 Task: In the Contact  Avery_Robinson@revlon.com, Add note: 'Add a note to follow up on a recent proposal sent to a prospect.'. Mark checkbox to create task to follow up ': In 2 weeks'. Create task, with  description: Schedule Webinar, Add due date: Tomorrow; Add reminder: 30 Minutes before. Set Priority Medium and add note: follow up with the client regarding their recent inquiry and address any questions they may have.. Logged in from softage.1@softage.net
Action: Mouse moved to (76, 52)
Screenshot: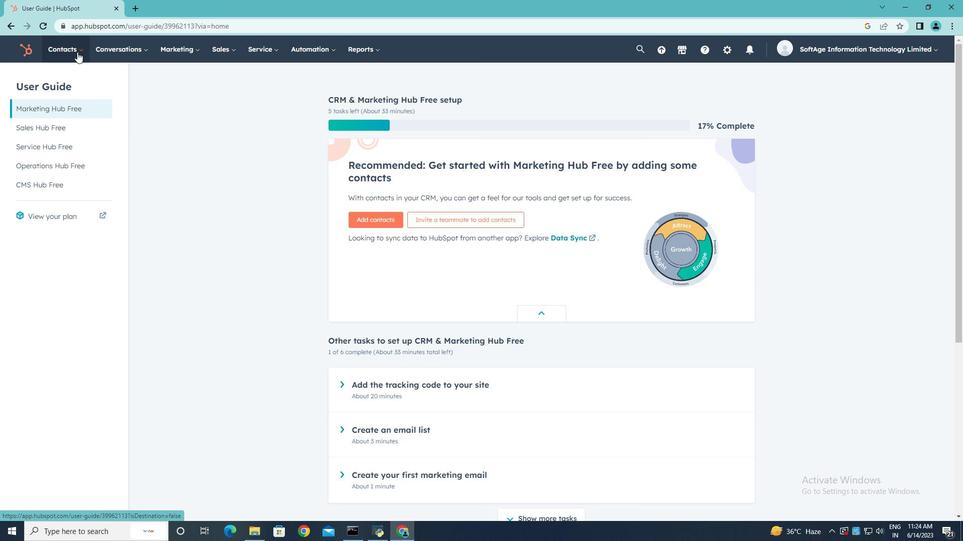 
Action: Mouse pressed left at (76, 52)
Screenshot: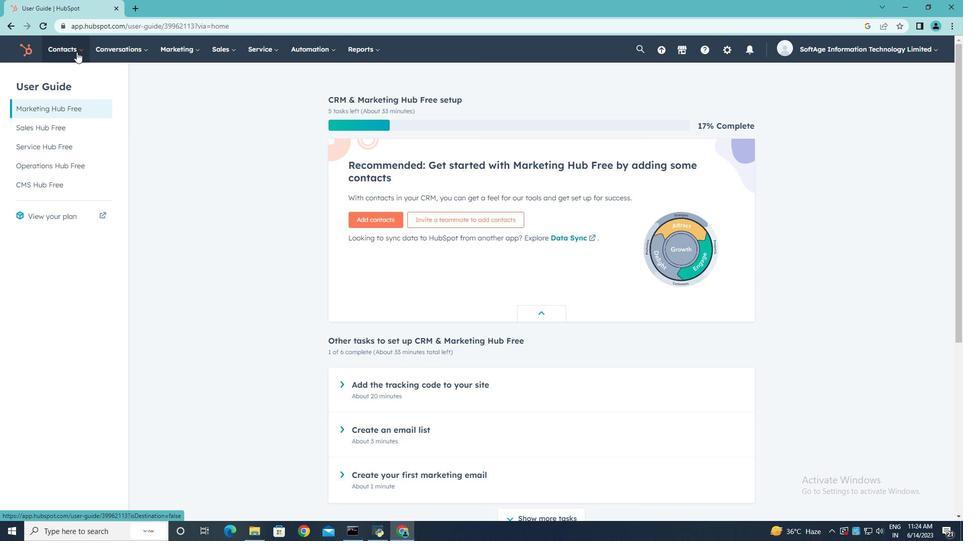 
Action: Mouse moved to (71, 76)
Screenshot: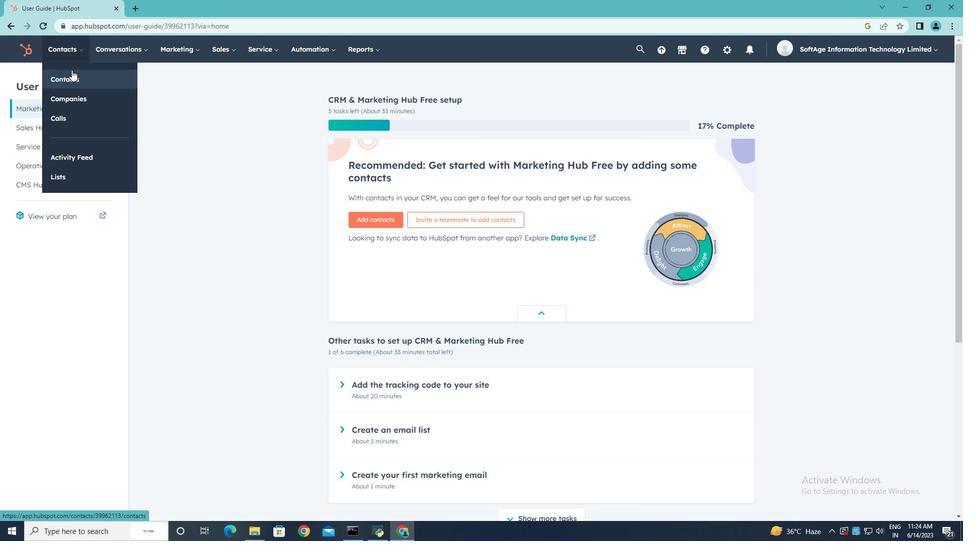 
Action: Mouse pressed left at (71, 76)
Screenshot: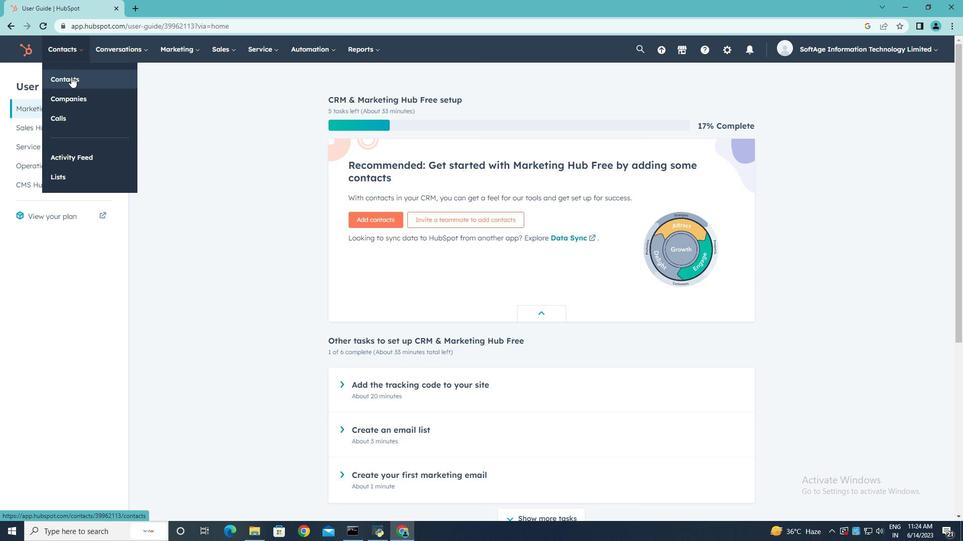 
Action: Mouse moved to (70, 164)
Screenshot: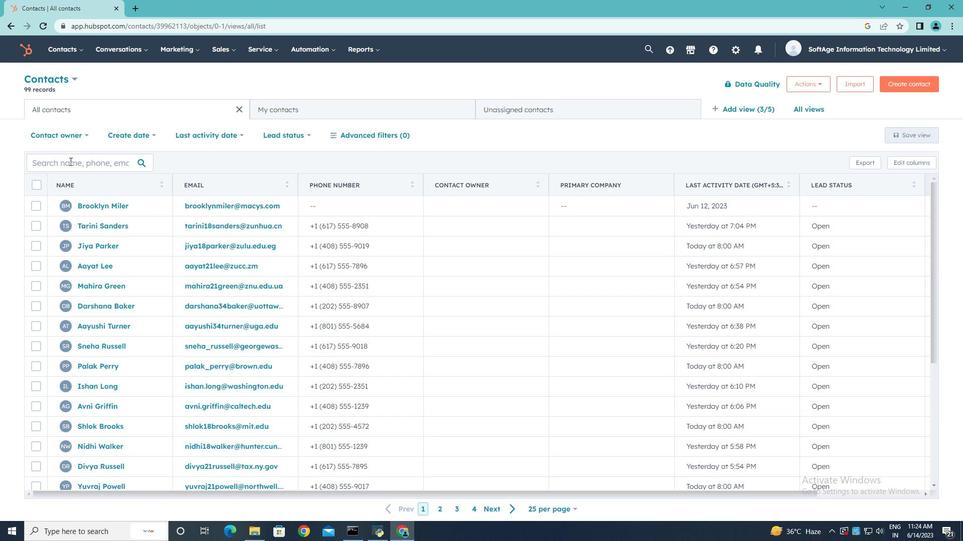 
Action: Mouse pressed left at (70, 164)
Screenshot: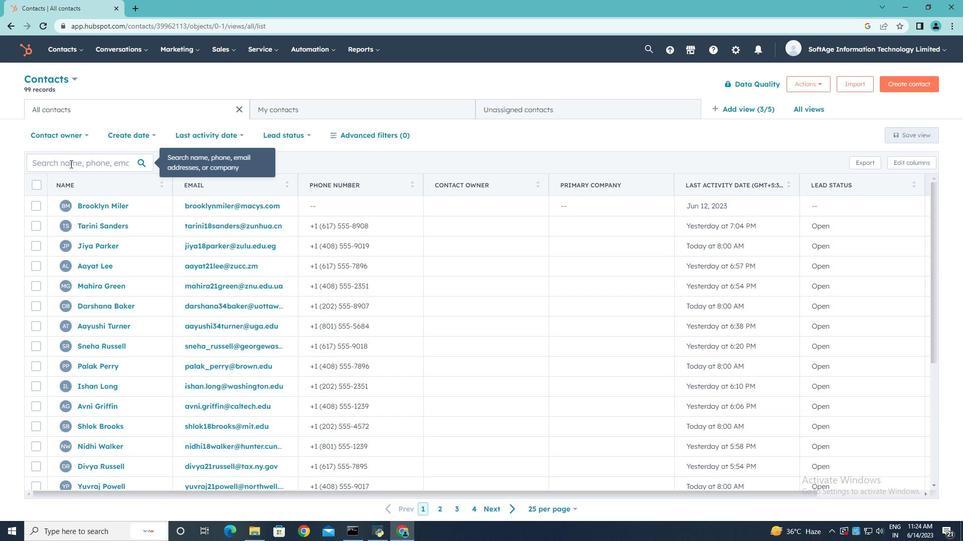 
Action: Key pressed <Key.shift>Avery<Key.shift_r>_<Key.shift>Robinson<Key.shift>@revlon.com
Screenshot: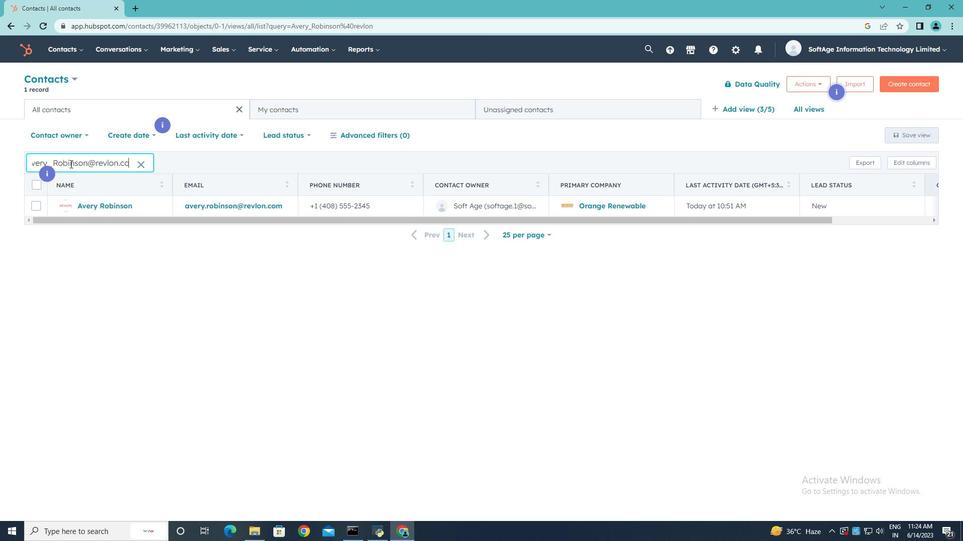 
Action: Mouse moved to (94, 206)
Screenshot: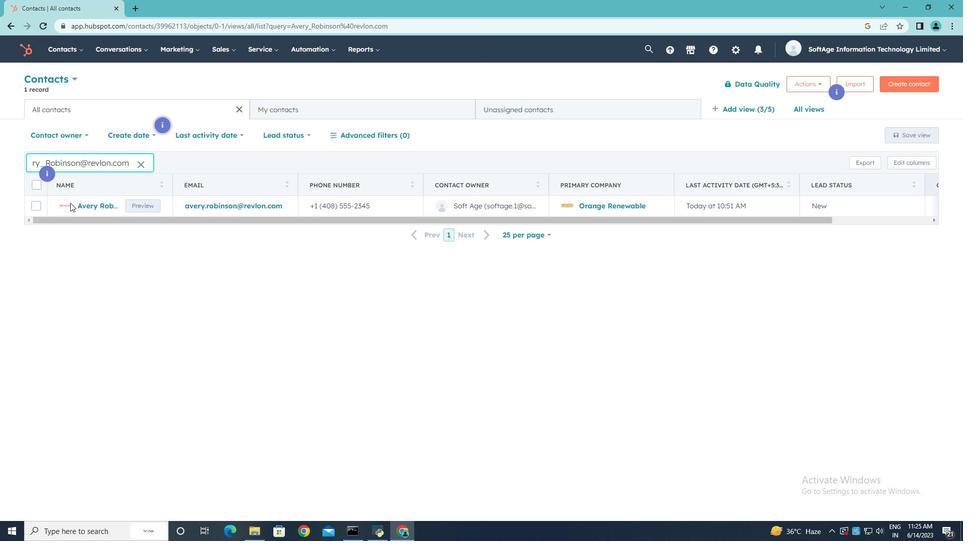 
Action: Mouse pressed left at (94, 206)
Screenshot: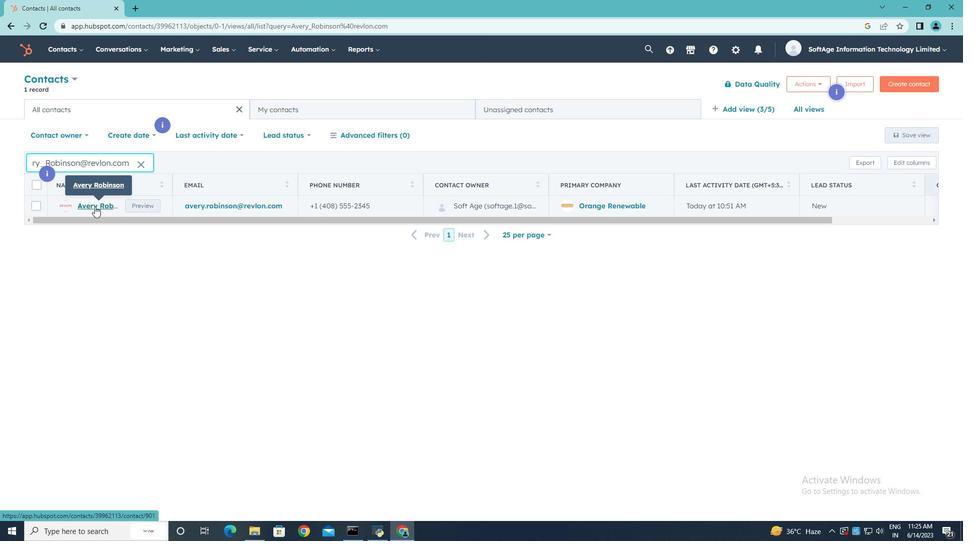 
Action: Mouse moved to (33, 169)
Screenshot: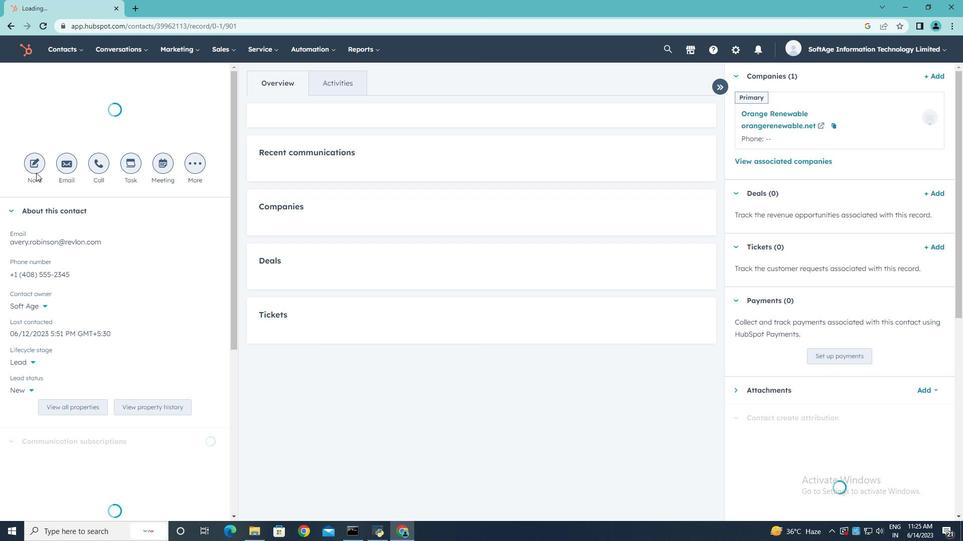 
Action: Mouse pressed left at (33, 169)
Screenshot: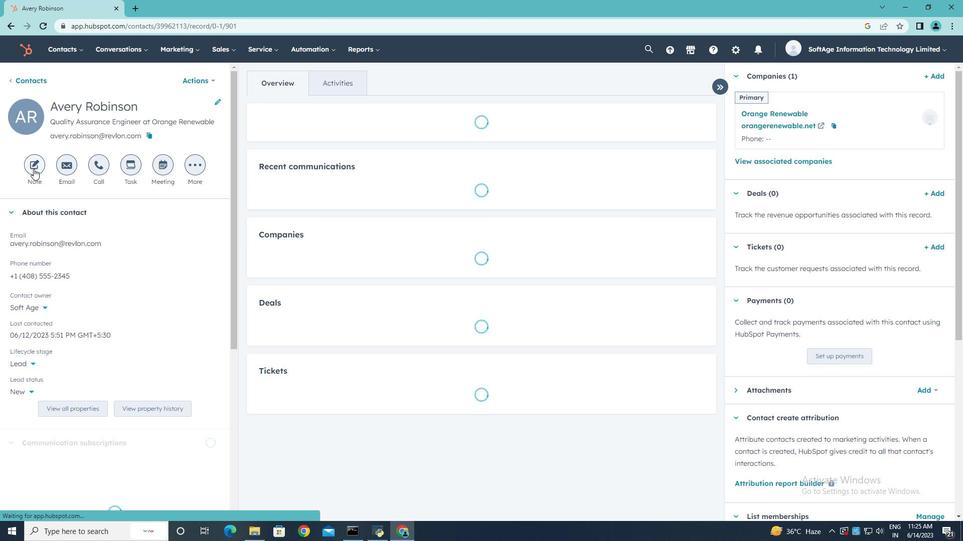
Action: Key pressed <Key.shift><Key.shift>Add<Key.space>a<Key.space>note<Key.space>to<Key.space>follow<Key.space>up<Key.space>on<Key.space>a<Key.space>recent<Key.space>proposal<Key.space>sent<Key.space>to<Key.space>a<Key.space>prospet.<Key.backspace><Key.backspace>ct.
Screenshot: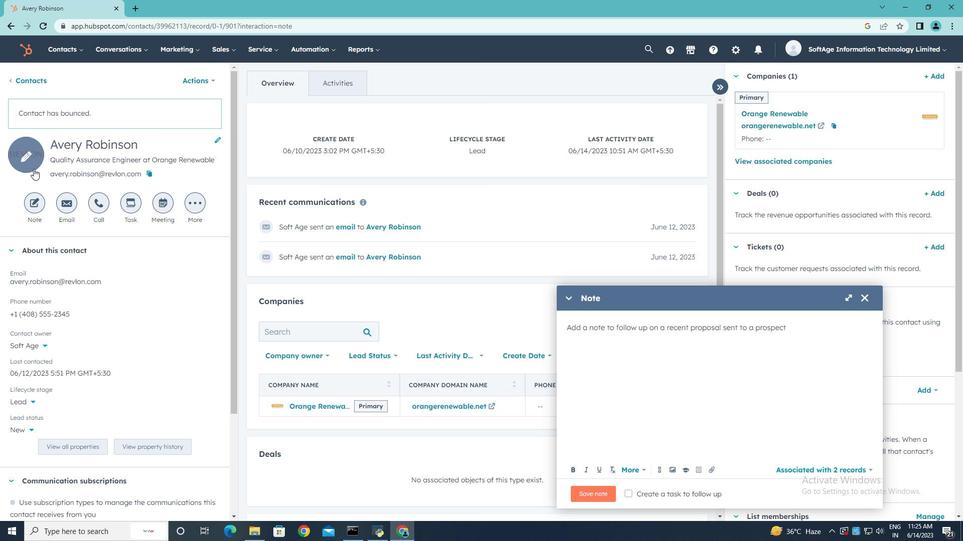
Action: Mouse moved to (632, 495)
Screenshot: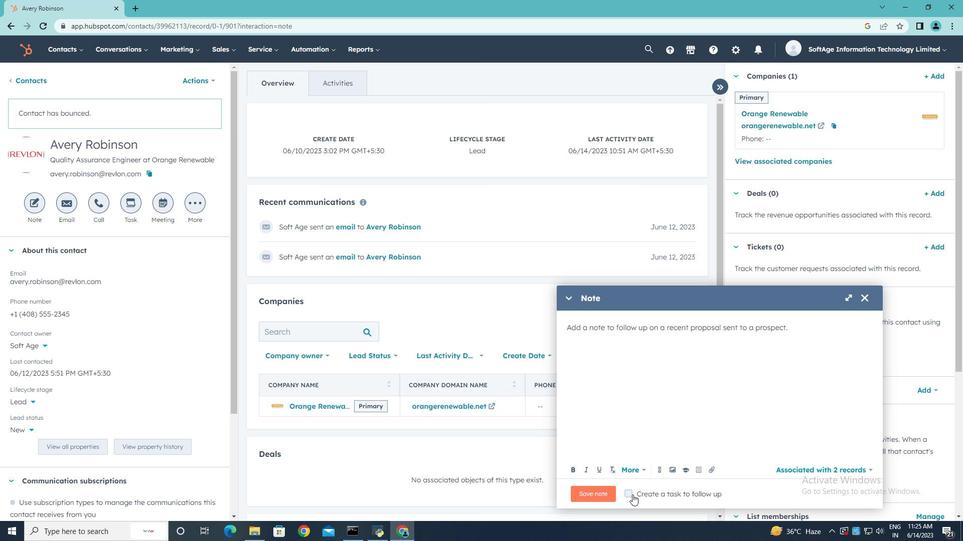 
Action: Mouse pressed left at (632, 495)
Screenshot: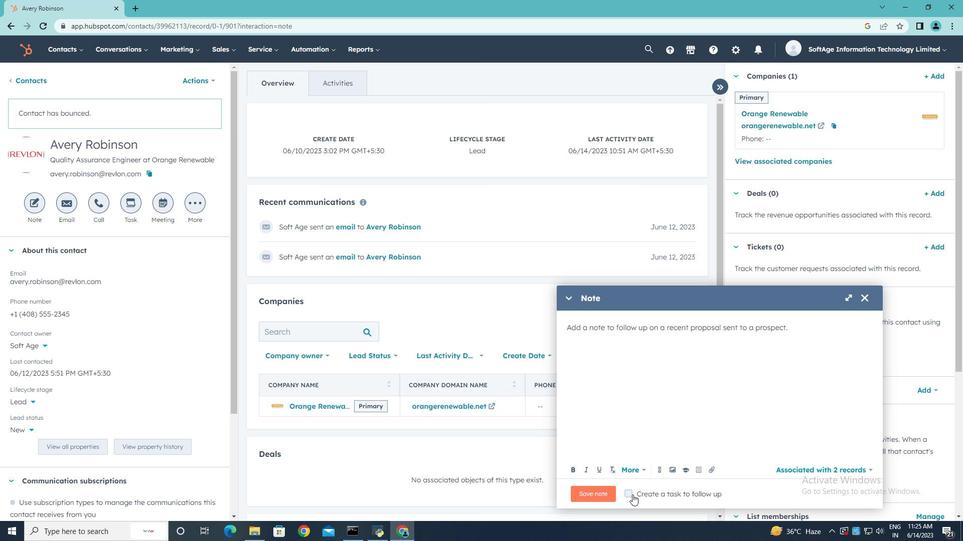 
Action: Mouse moved to (828, 494)
Screenshot: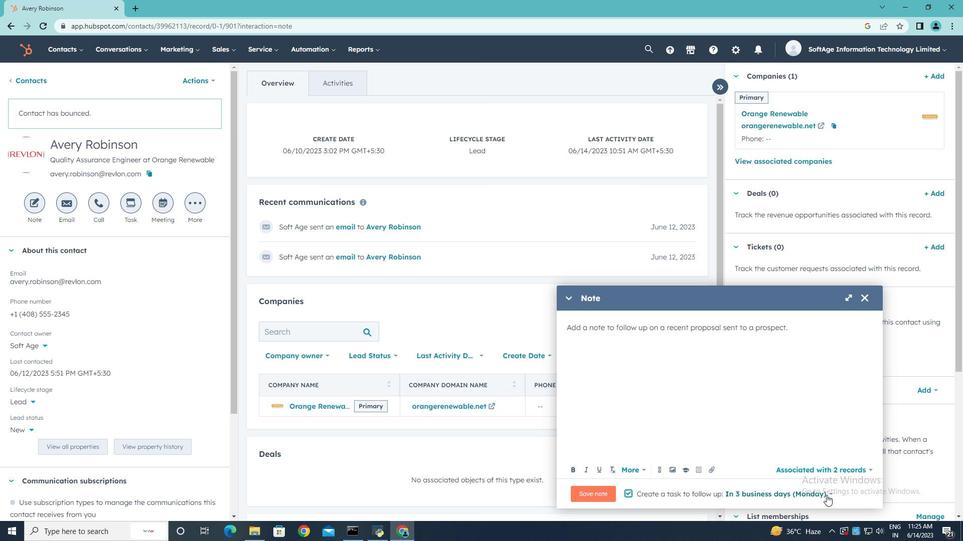 
Action: Mouse pressed left at (828, 494)
Screenshot: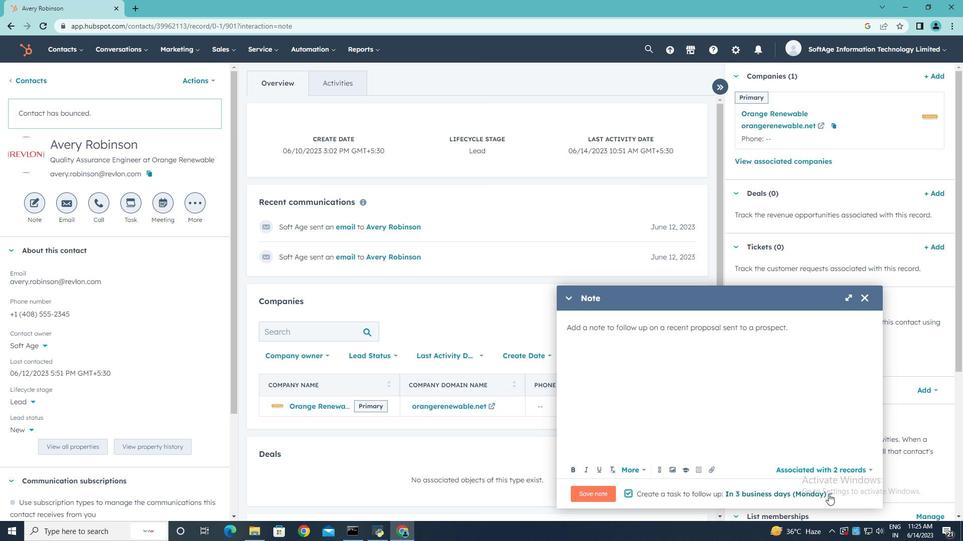 
Action: Mouse moved to (782, 436)
Screenshot: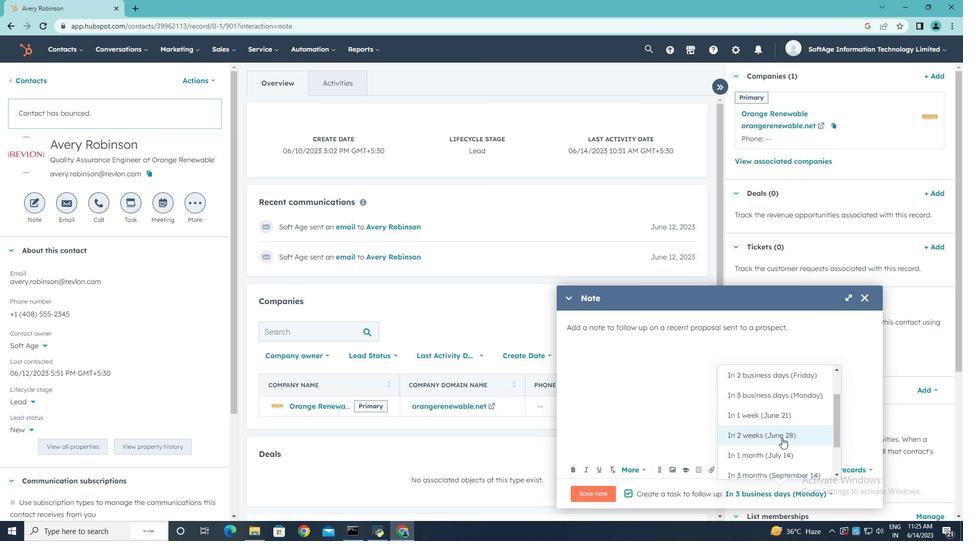 
Action: Mouse pressed left at (782, 436)
Screenshot: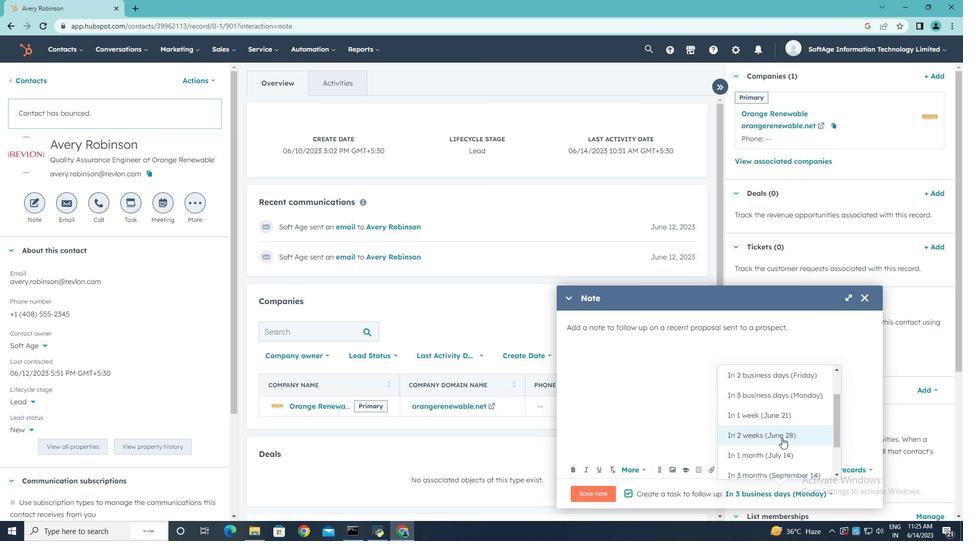
Action: Mouse moved to (602, 497)
Screenshot: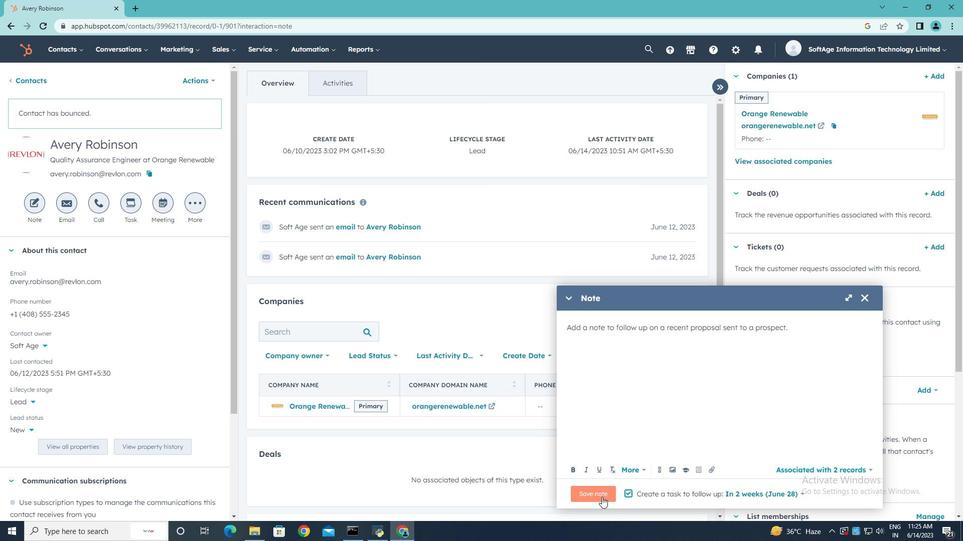 
Action: Mouse pressed left at (602, 497)
Screenshot: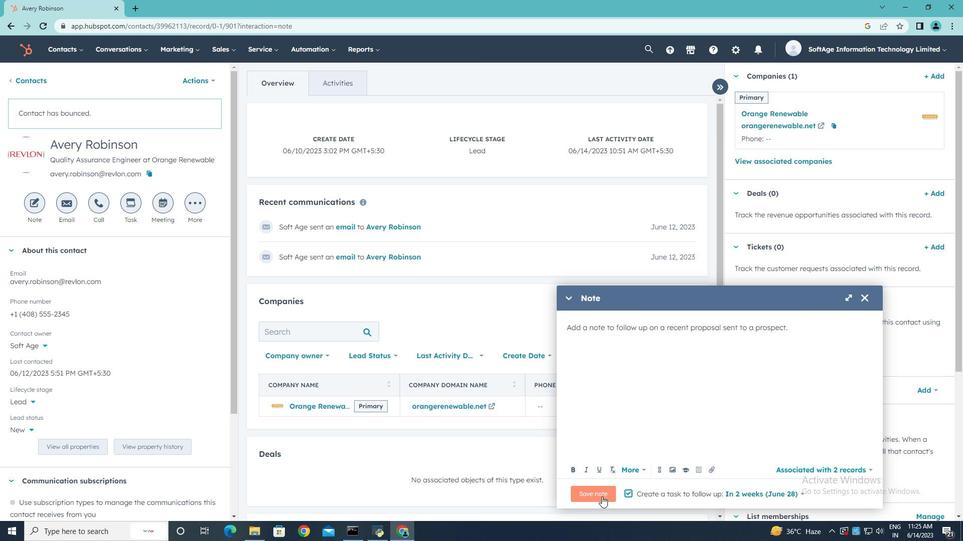 
Action: Mouse moved to (129, 206)
Screenshot: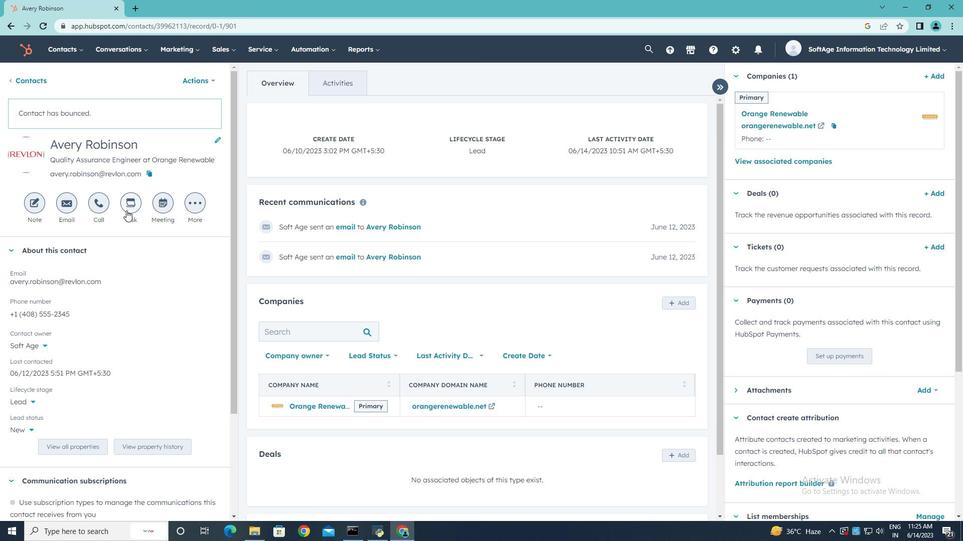 
Action: Mouse pressed left at (129, 206)
Screenshot: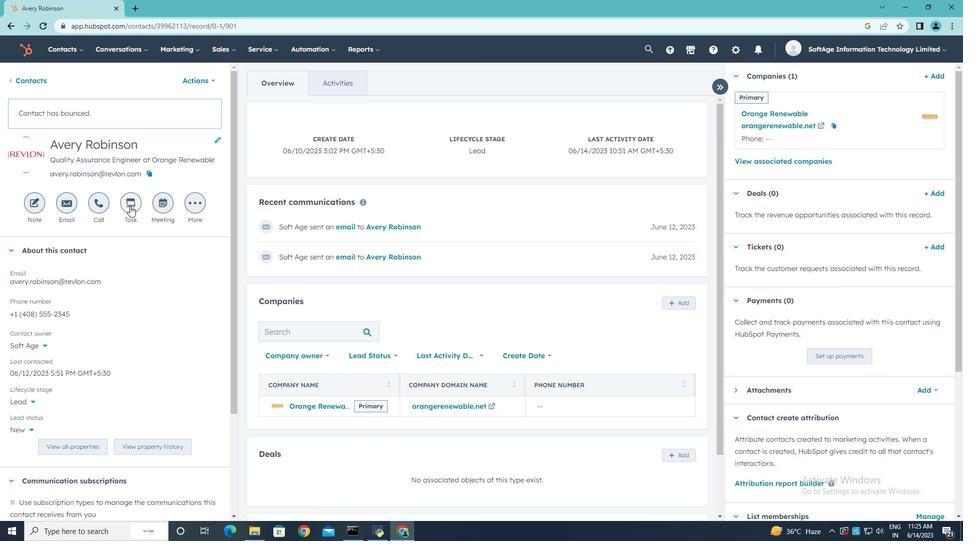 
Action: Mouse moved to (594, 280)
Screenshot: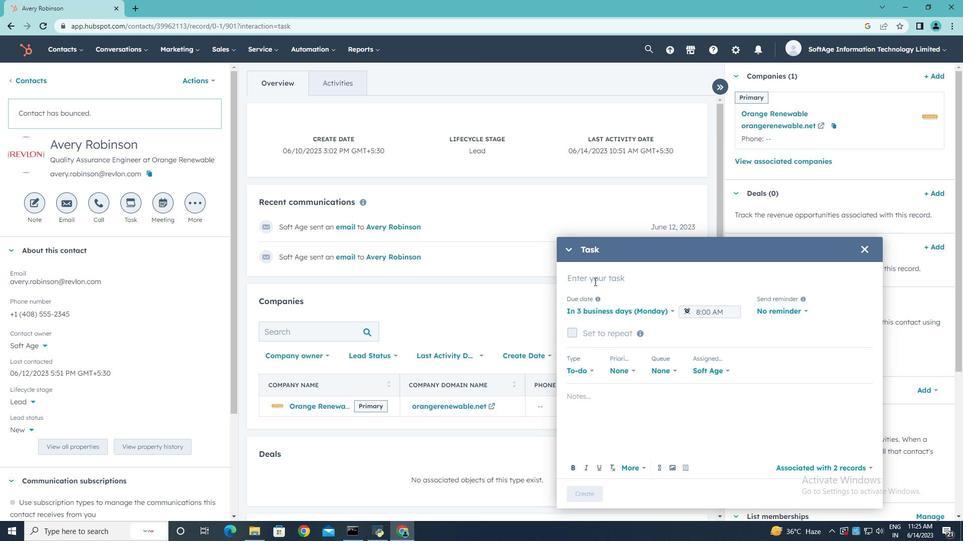 
Action: Mouse pressed left at (594, 280)
Screenshot: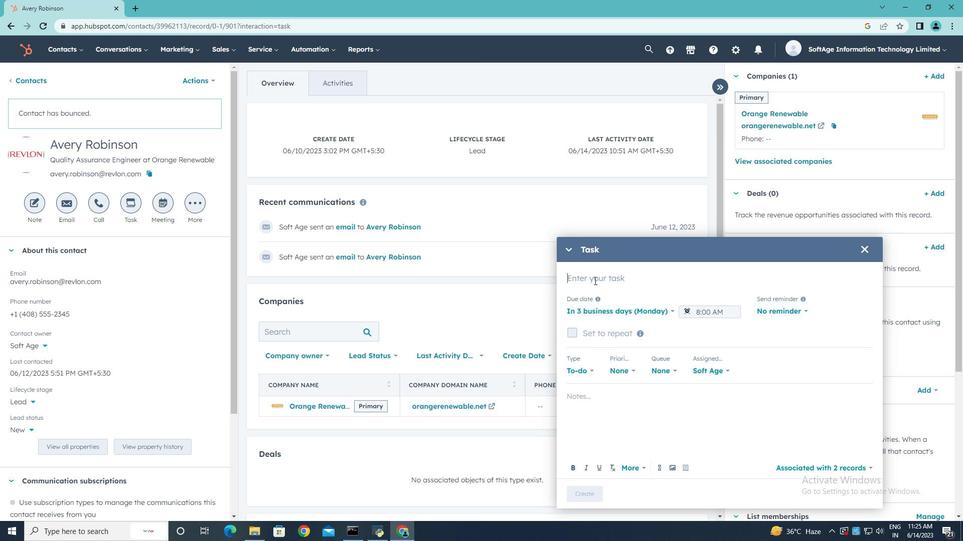 
Action: Key pressed <Key.shift>Schedh<Key.backspace>ule<Key.space><Key.shift>Webinar
Screenshot: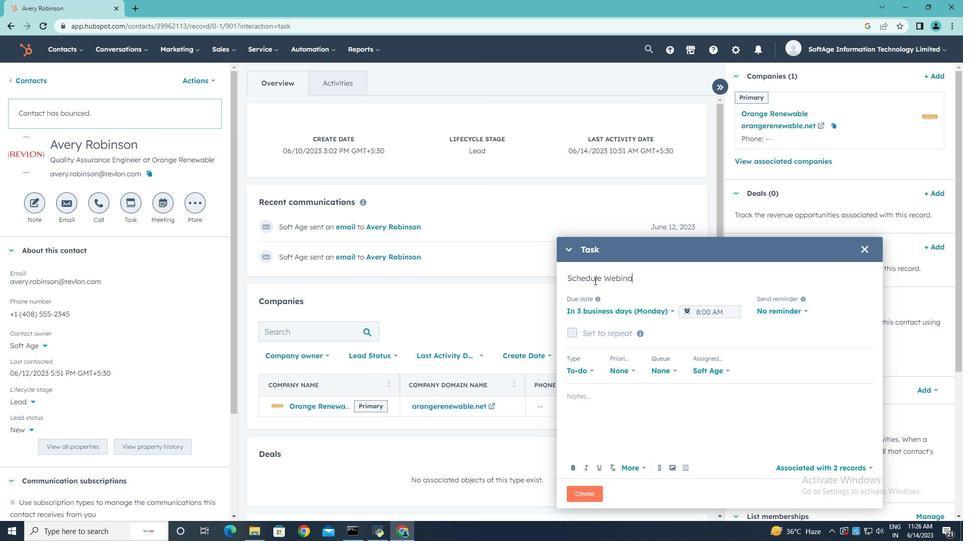 
Action: Mouse moved to (674, 311)
Screenshot: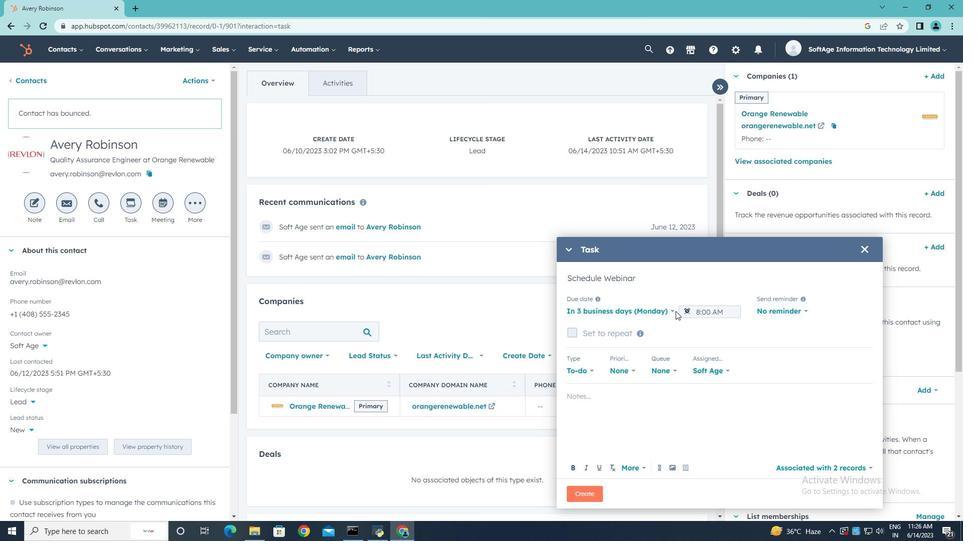 
Action: Mouse pressed left at (674, 311)
Screenshot: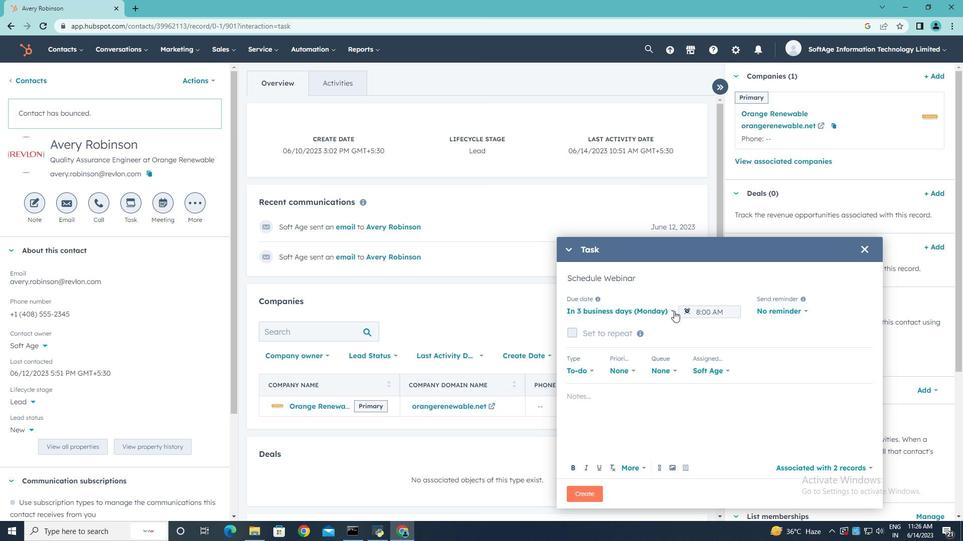 
Action: Mouse moved to (653, 380)
Screenshot: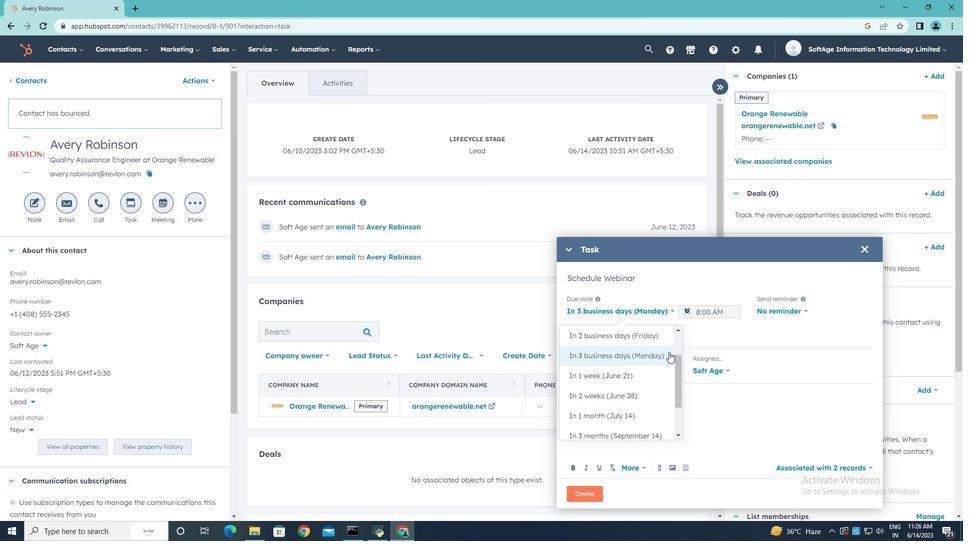 
Action: Mouse scrolled (653, 381) with delta (0, 0)
Screenshot: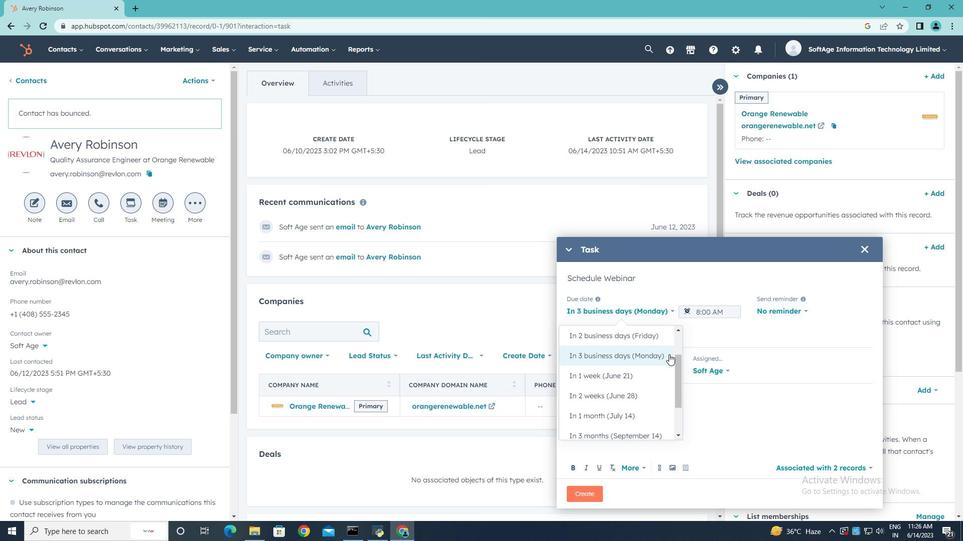 
Action: Mouse scrolled (653, 381) with delta (0, 0)
Screenshot: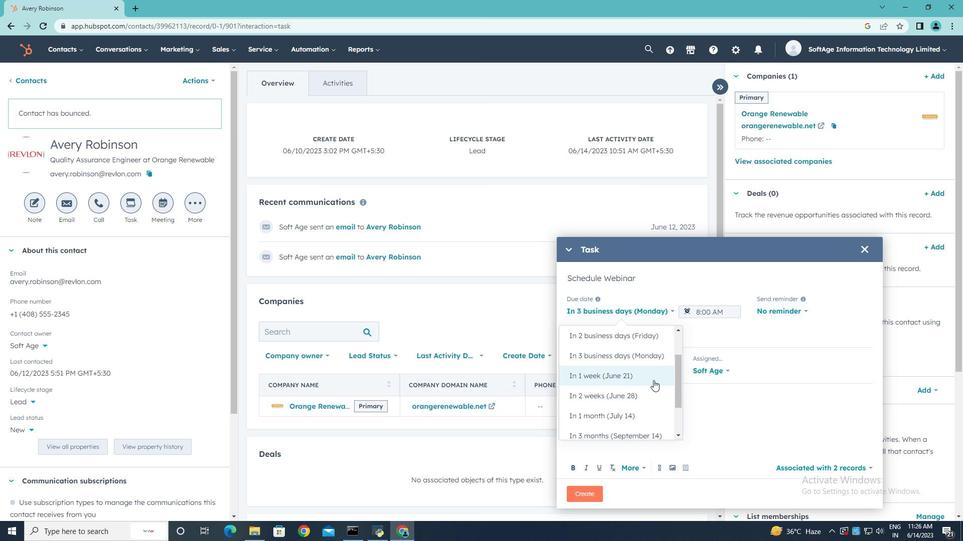 
Action: Mouse moved to (653, 380)
Screenshot: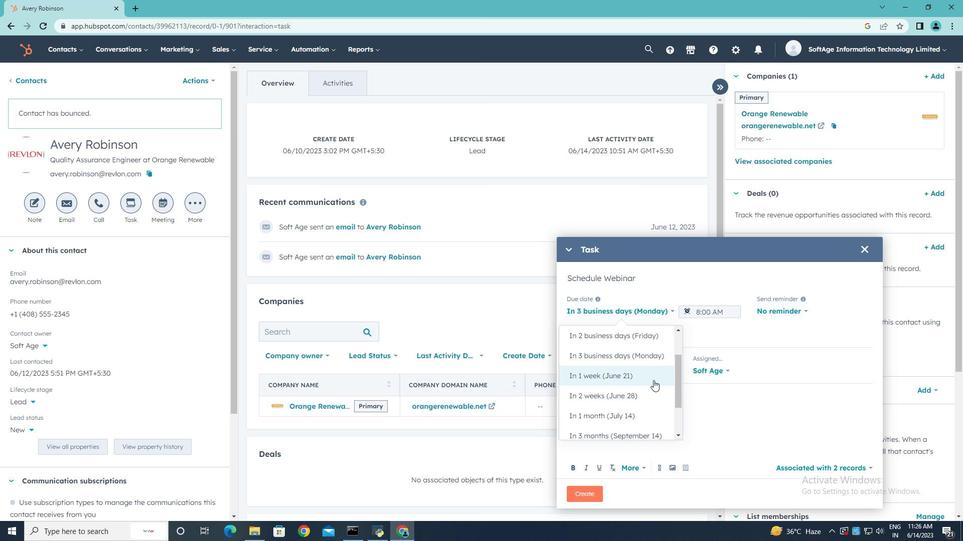 
Action: Mouse scrolled (653, 381) with delta (0, 0)
Screenshot: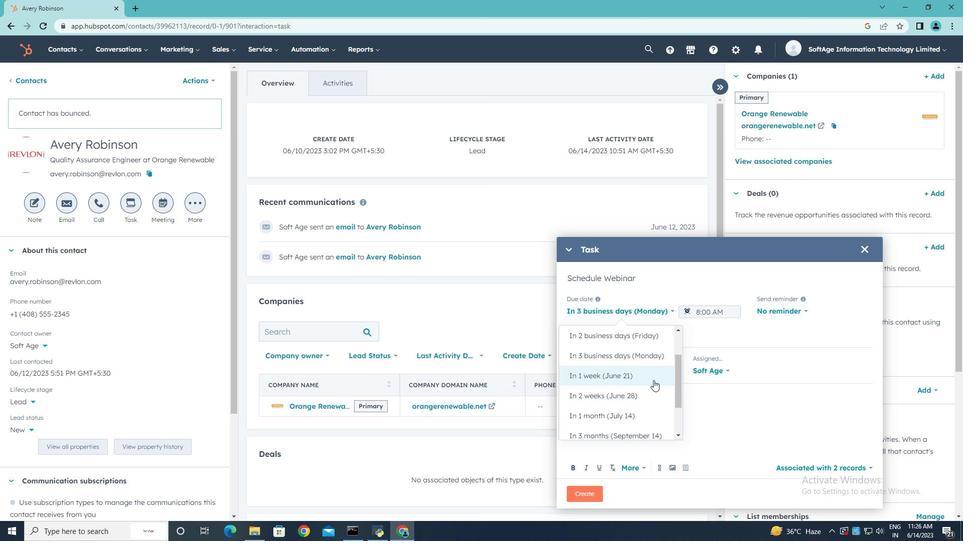 
Action: Mouse moved to (622, 360)
Screenshot: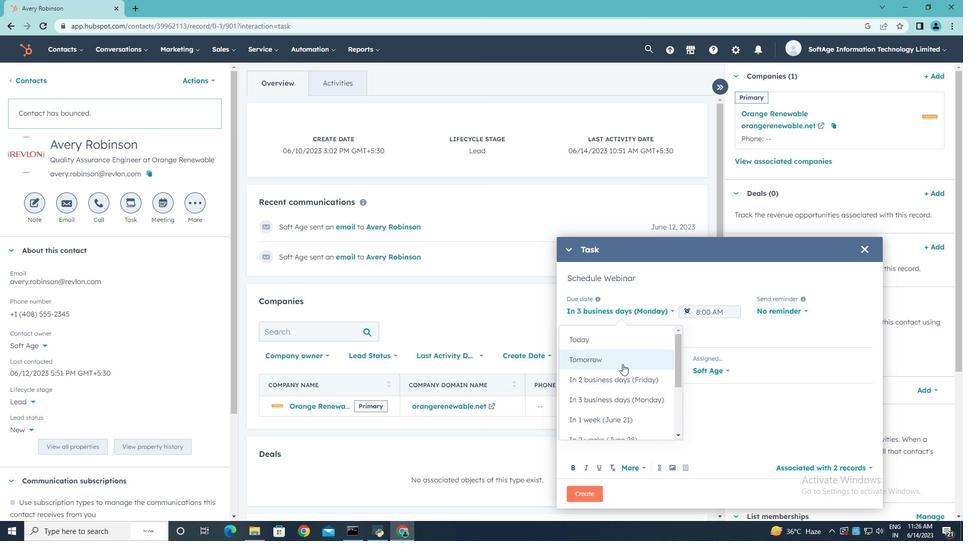 
Action: Mouse pressed left at (622, 360)
Screenshot: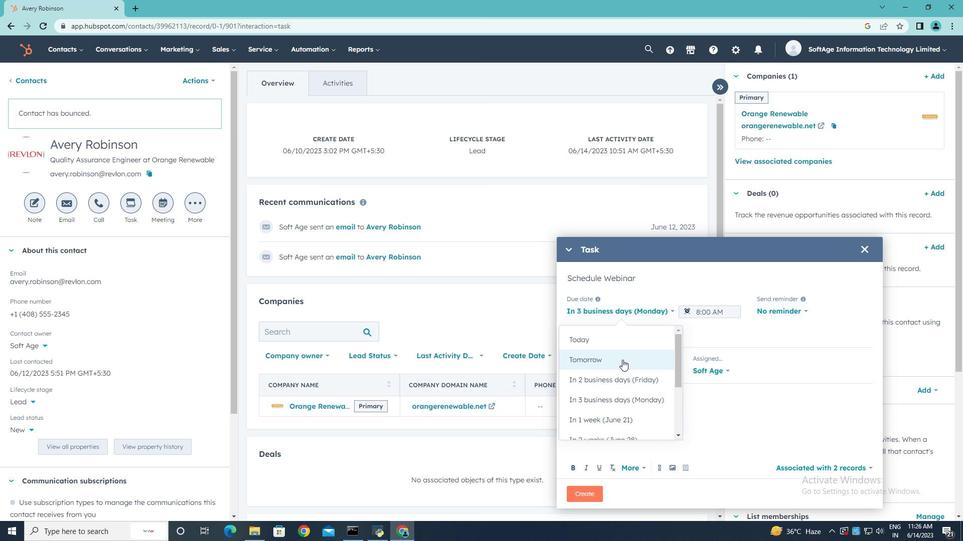 
Action: Mouse moved to (741, 312)
Screenshot: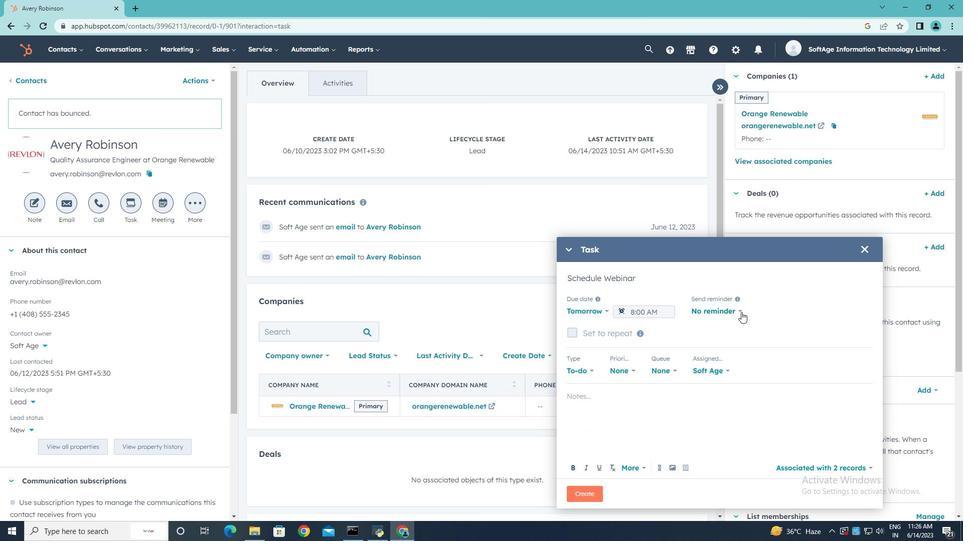 
Action: Mouse pressed left at (741, 312)
Screenshot: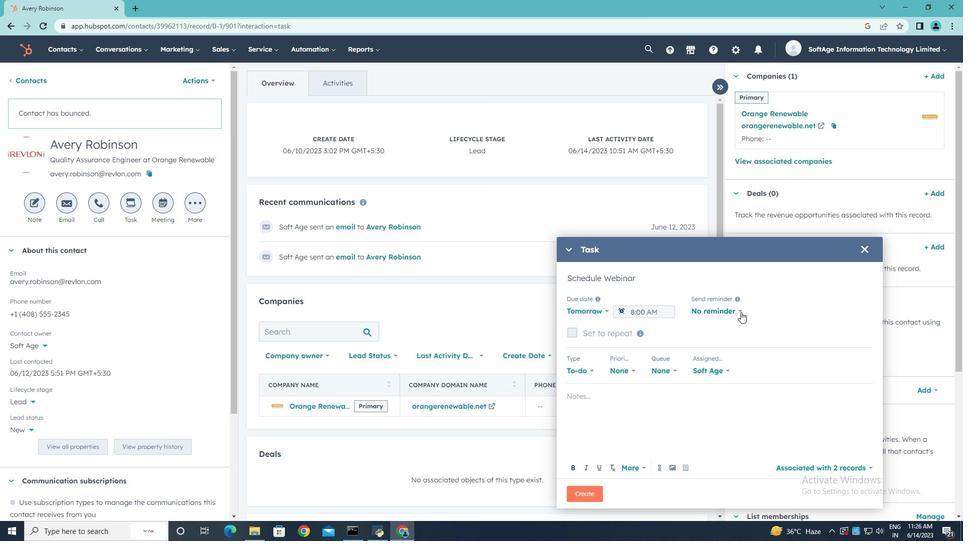 
Action: Mouse moved to (726, 380)
Screenshot: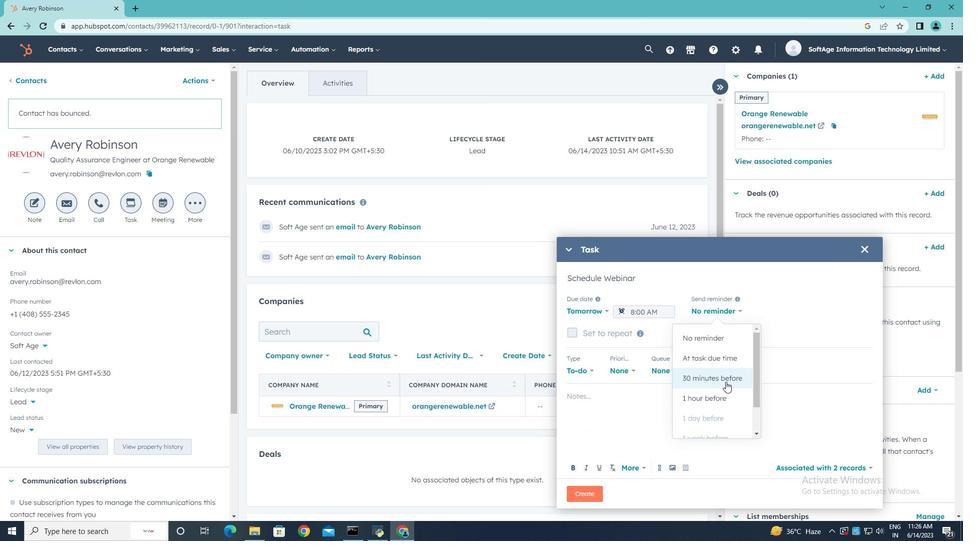 
Action: Mouse pressed left at (726, 380)
Screenshot: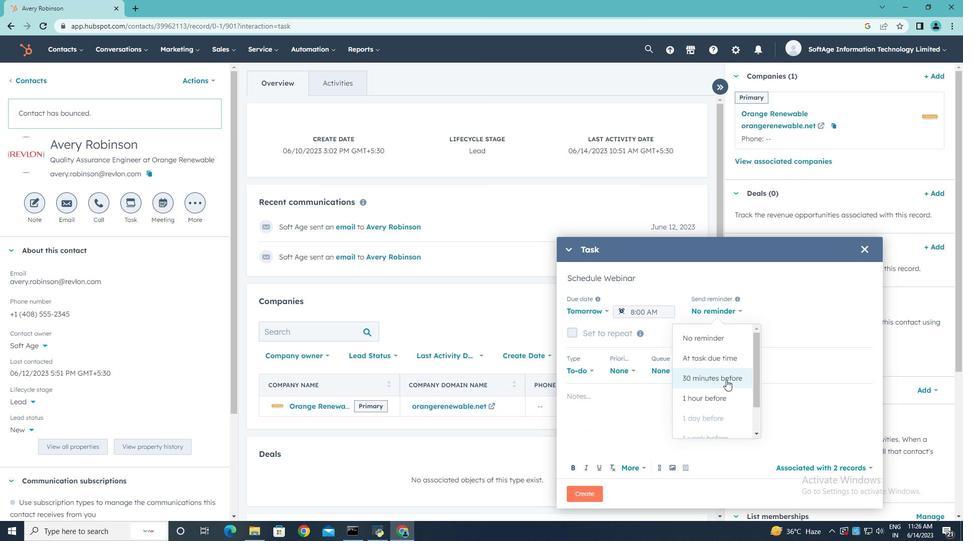 
Action: Mouse moved to (632, 371)
Screenshot: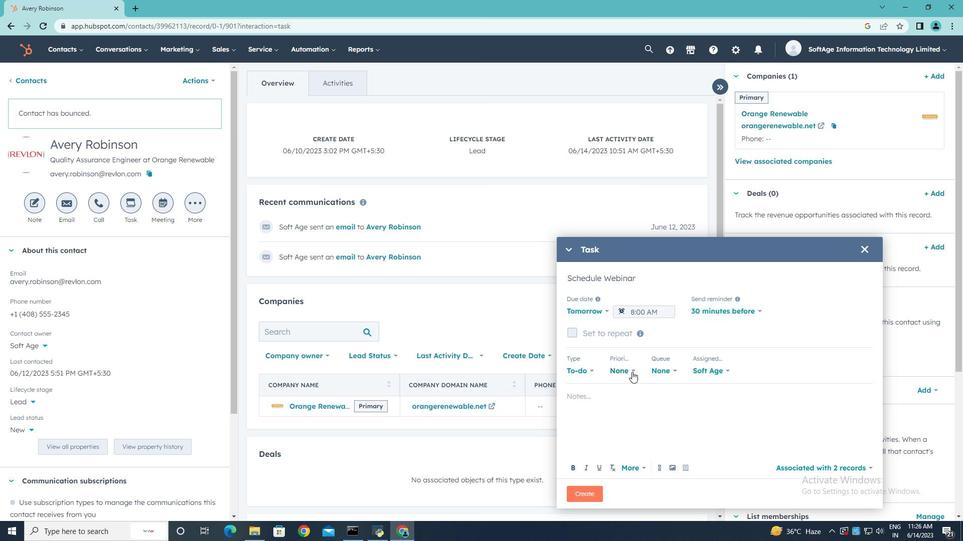 
Action: Mouse pressed left at (632, 371)
Screenshot: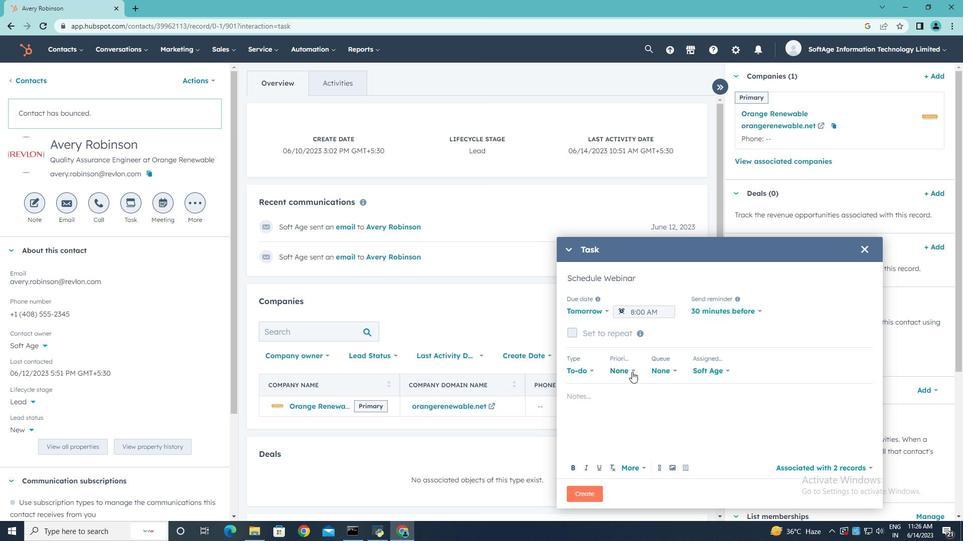 
Action: Mouse moved to (621, 438)
Screenshot: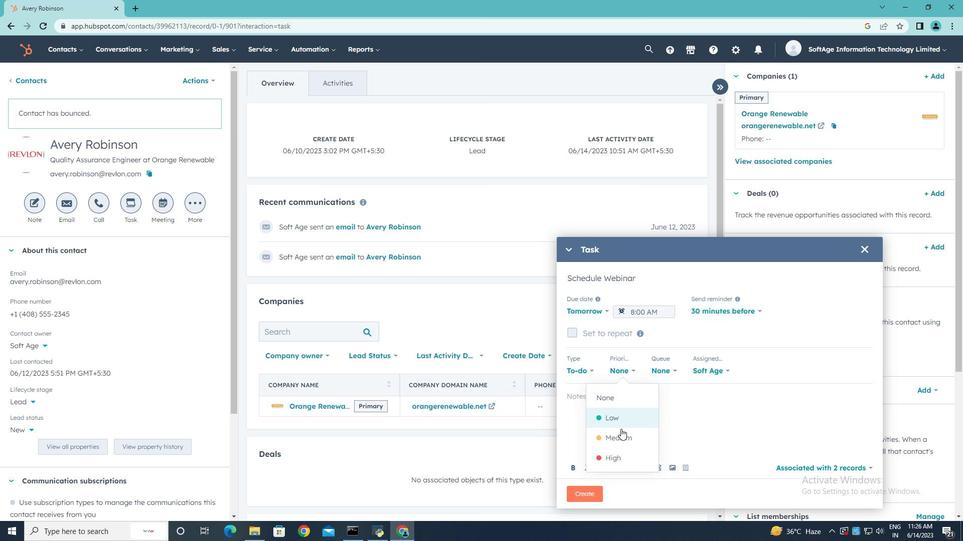 
Action: Mouse pressed left at (621, 438)
Screenshot: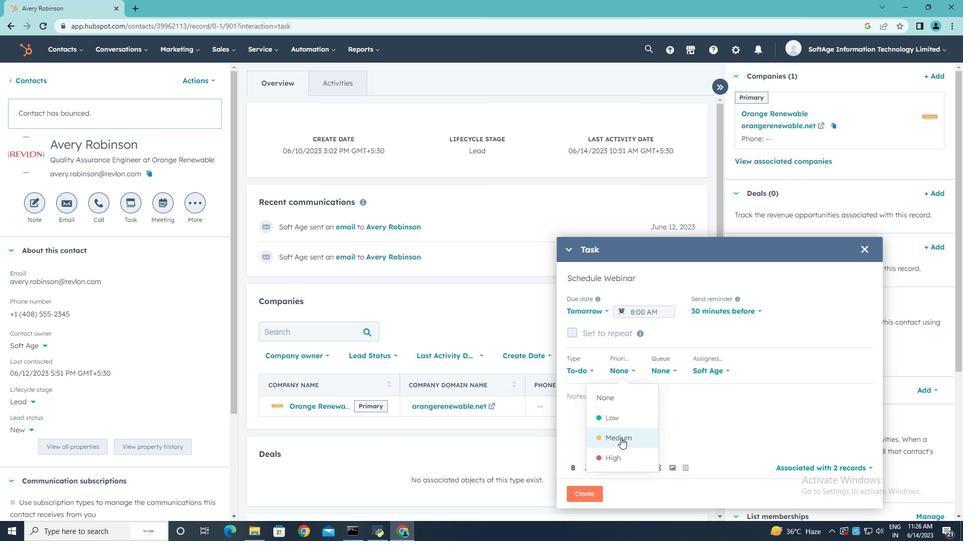 
Action: Mouse moved to (590, 399)
Screenshot: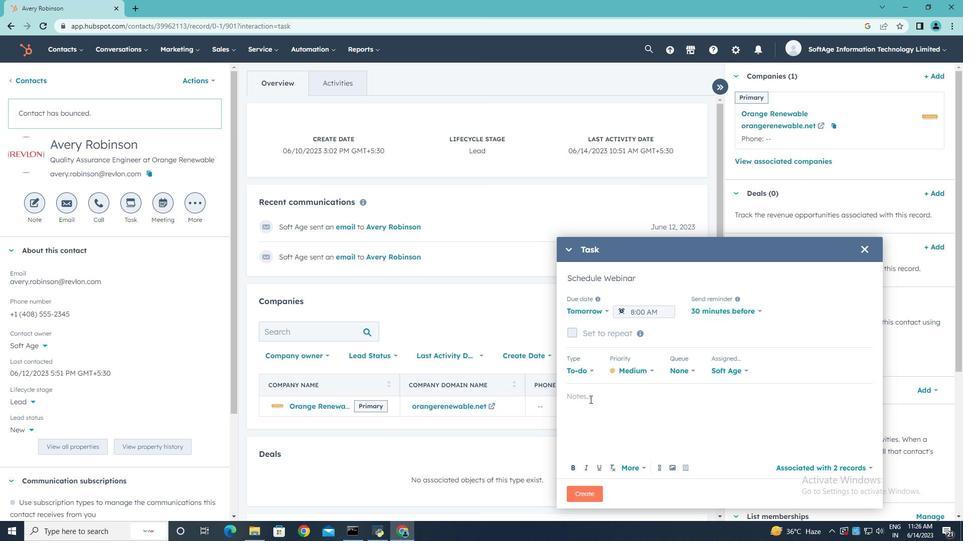 
Action: Mouse pressed left at (590, 399)
Screenshot: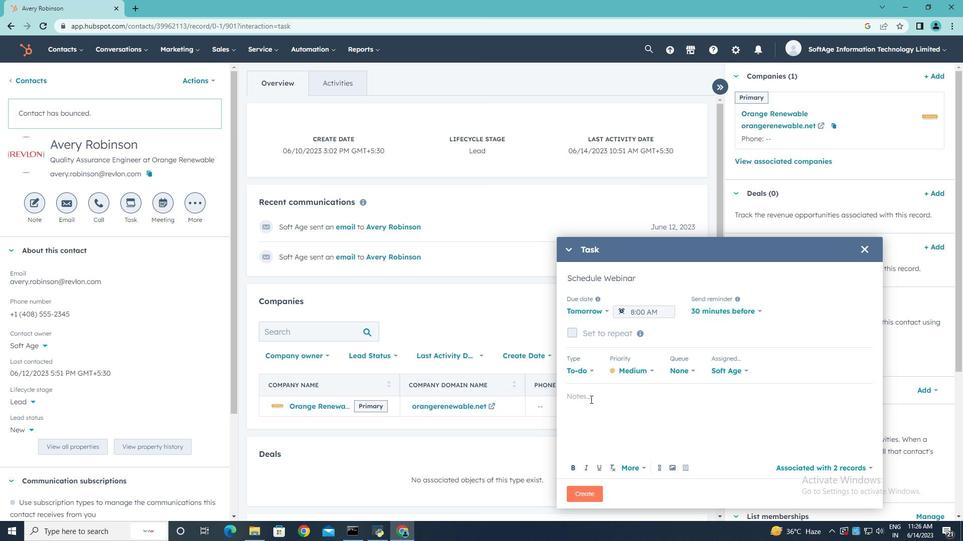 
Action: Mouse moved to (601, 299)
Screenshot: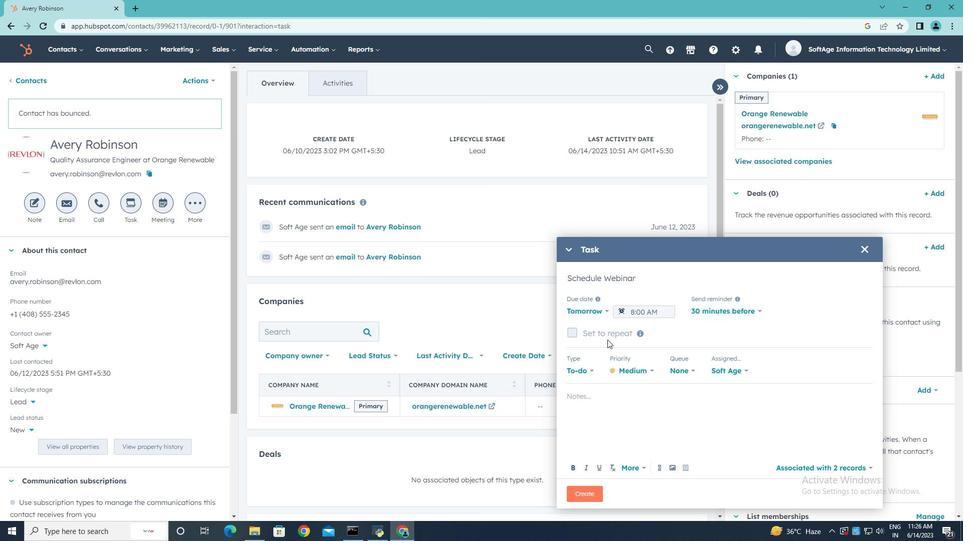 
Action: Key pressed follow<Key.space>up<Key.space>e<Key.backspace>with<Key.space>the<Key.space>clienty<Key.backspace><Key.space>regarding<Key.space>their<Key.space>recent<Key.space>inquiry<Key.space>and<Key.space>bu<Key.backspace><Key.backspace>address<Key.space>any<Key.space>questions<Key.space>they<Key.space>may<Key.space>have..
Screenshot: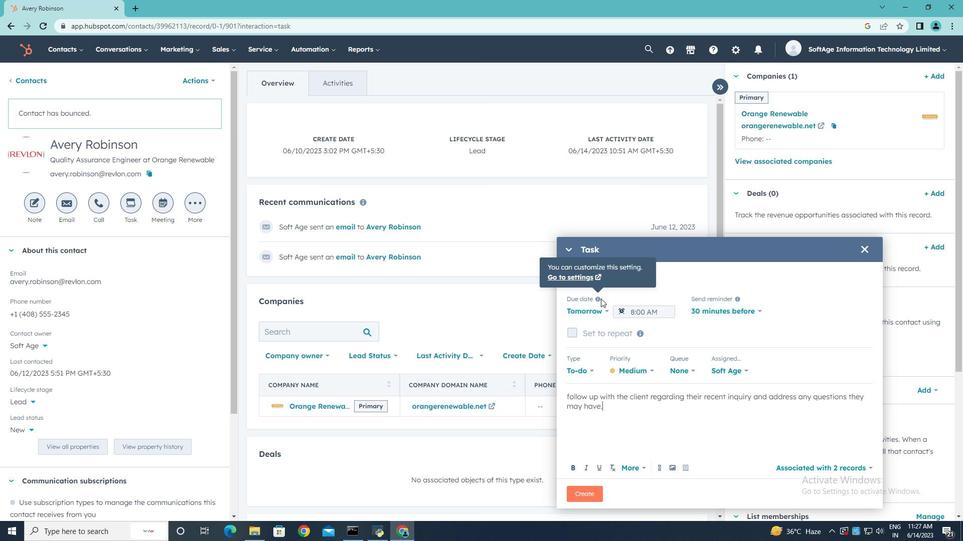 
Action: Mouse moved to (586, 494)
Screenshot: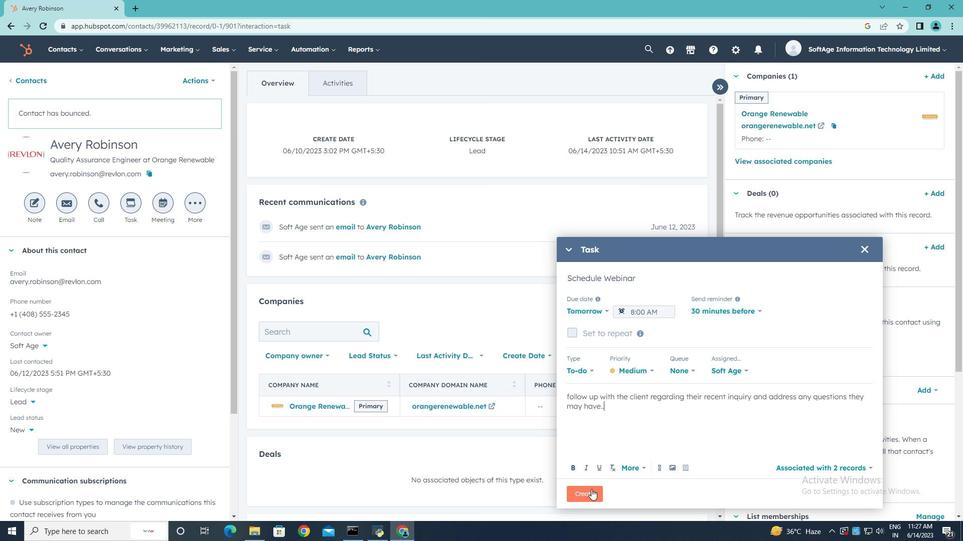 
Action: Mouse pressed left at (586, 494)
Screenshot: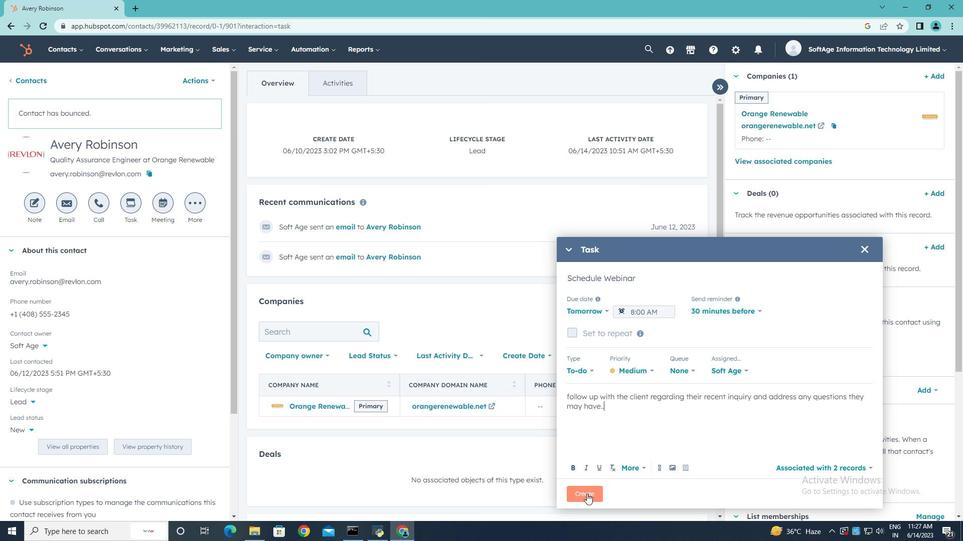
